 Task: Enable the option "SSIM computation" for "H.264/MPEG-4 Part 10/AVC encoder (x264 10-bit).
Action: Mouse moved to (94, 12)
Screenshot: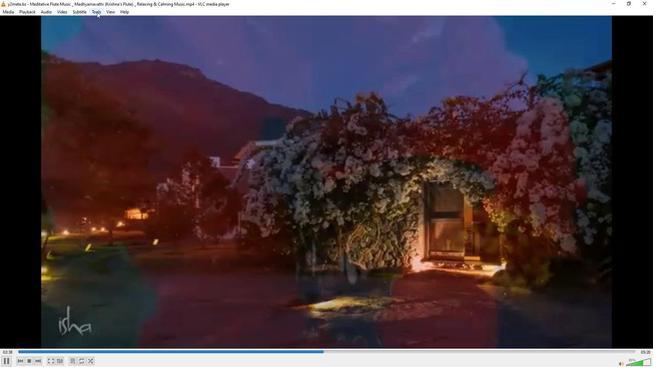 
Action: Mouse pressed left at (94, 12)
Screenshot: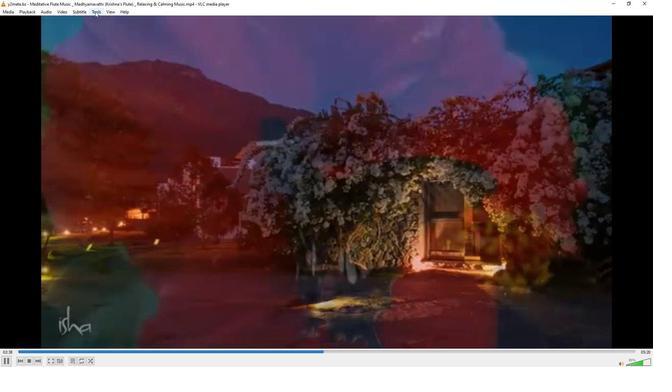 
Action: Mouse moved to (105, 92)
Screenshot: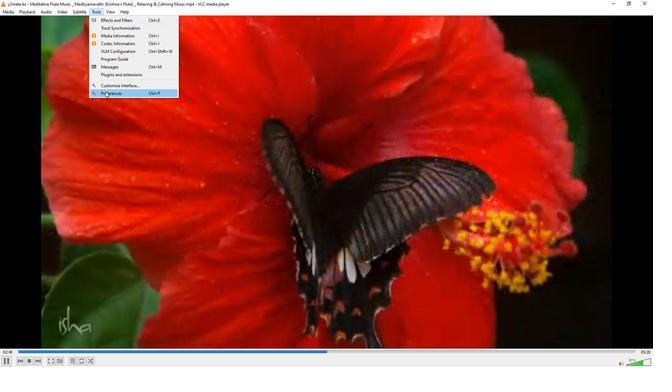 
Action: Mouse pressed left at (105, 92)
Screenshot: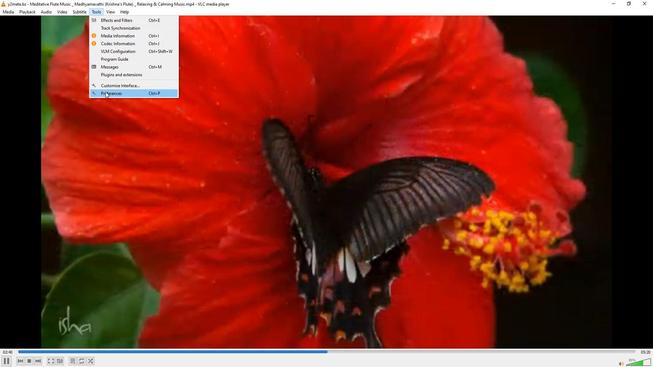 
Action: Mouse moved to (214, 300)
Screenshot: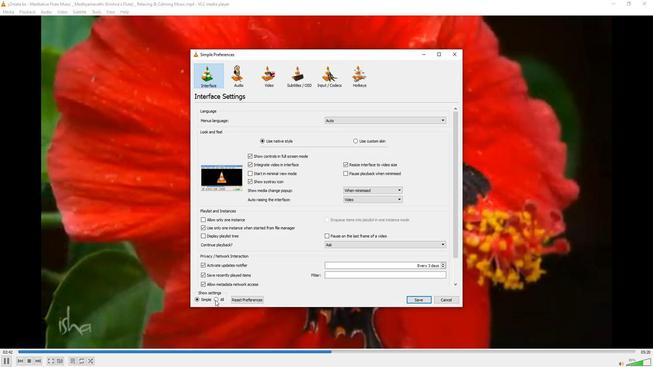 
Action: Mouse pressed left at (214, 300)
Screenshot: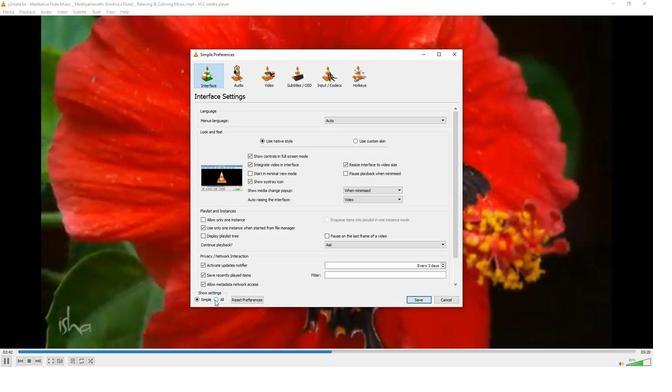 
Action: Mouse moved to (205, 232)
Screenshot: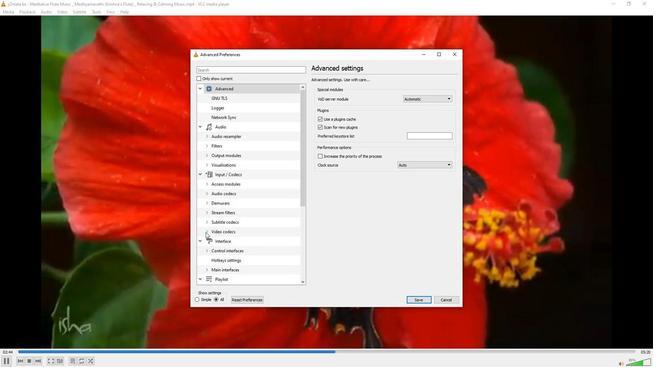 
Action: Mouse pressed left at (205, 232)
Screenshot: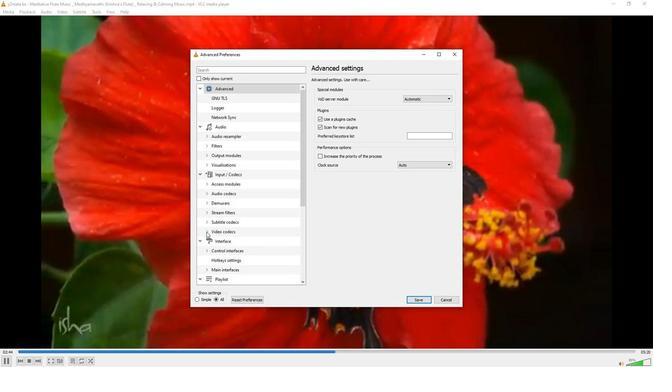 
Action: Mouse moved to (216, 260)
Screenshot: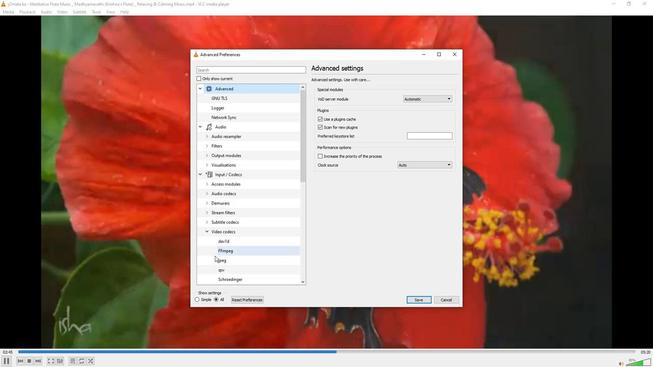 
Action: Mouse scrolled (216, 260) with delta (0, 0)
Screenshot: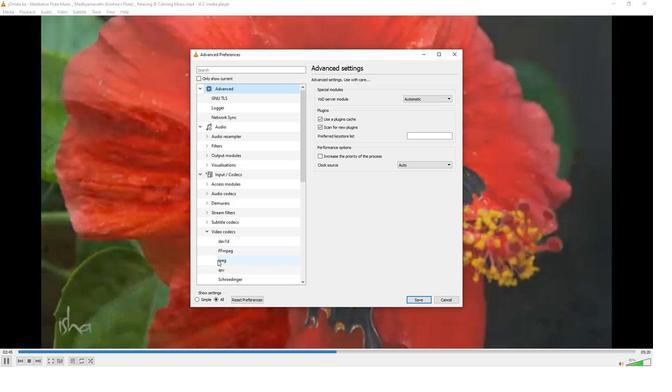 
Action: Mouse moved to (224, 274)
Screenshot: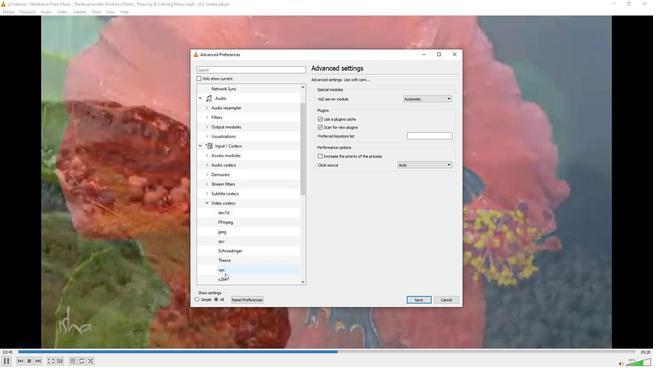 
Action: Mouse scrolled (224, 274) with delta (0, 0)
Screenshot: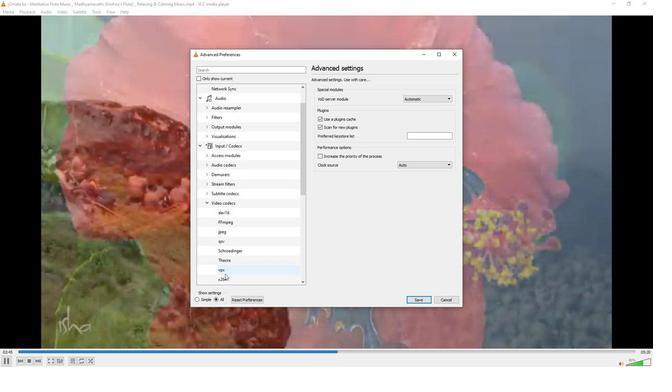 
Action: Mouse moved to (226, 258)
Screenshot: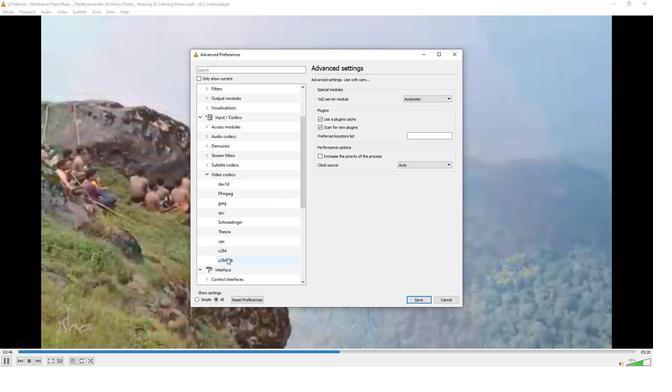 
Action: Mouse pressed left at (226, 258)
Screenshot: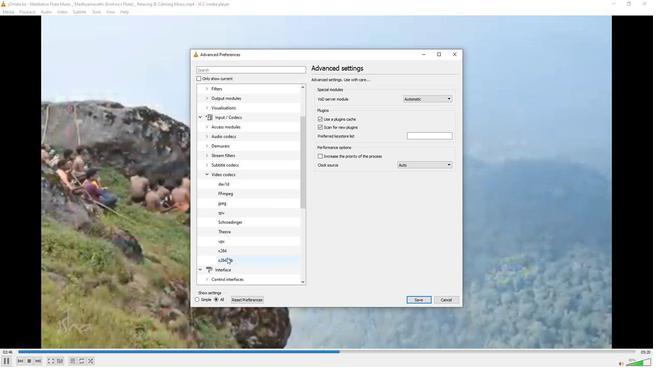 
Action: Mouse moved to (349, 241)
Screenshot: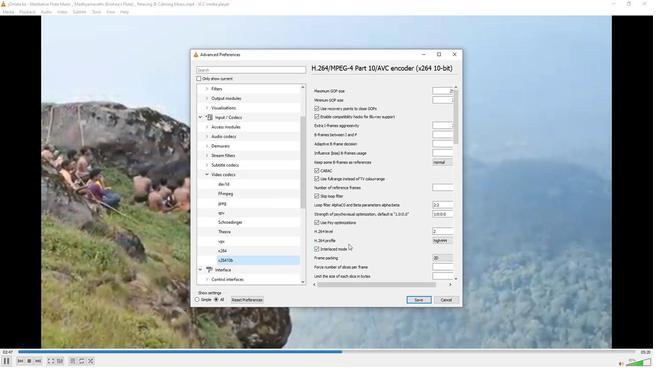 
Action: Mouse scrolled (349, 241) with delta (0, 0)
Screenshot: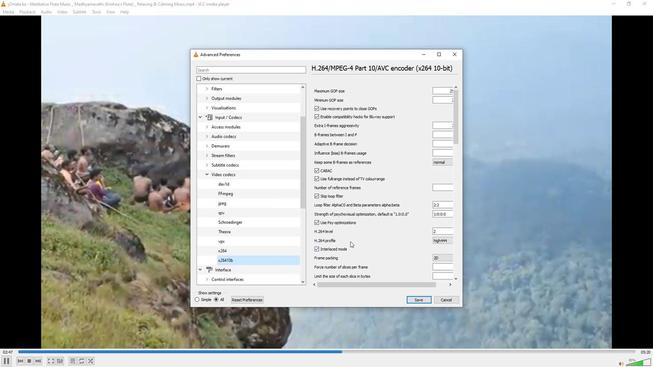 
Action: Mouse scrolled (349, 241) with delta (0, 0)
Screenshot: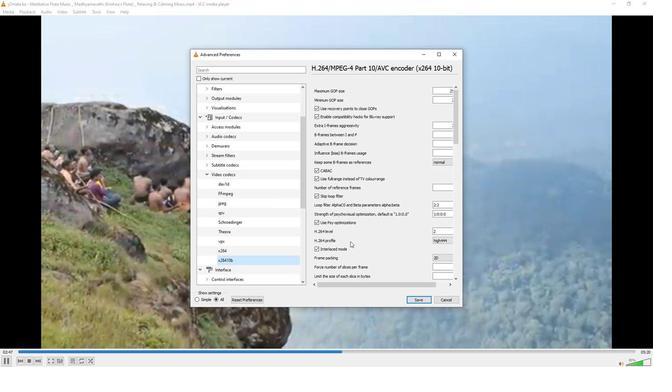 
Action: Mouse scrolled (349, 241) with delta (0, 0)
Screenshot: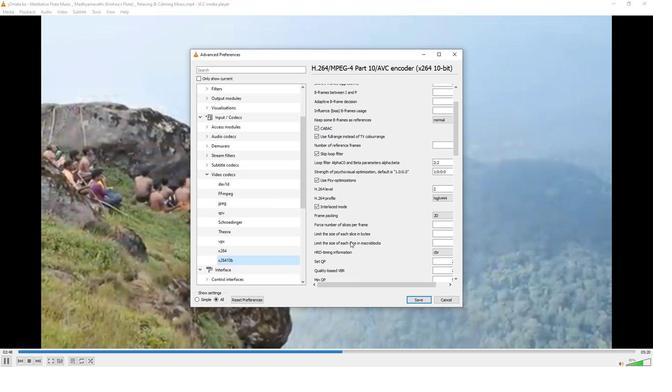 
Action: Mouse moved to (348, 241)
Screenshot: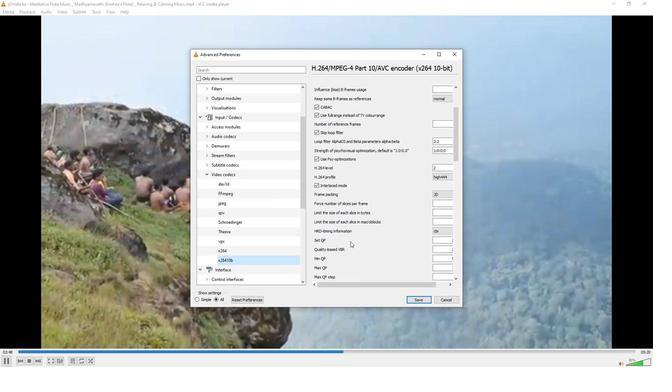 
Action: Mouse scrolled (348, 241) with delta (0, 0)
Screenshot: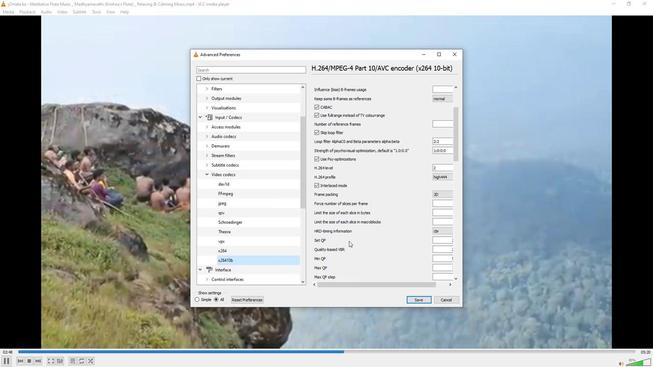 
Action: Mouse scrolled (348, 241) with delta (0, 0)
Screenshot: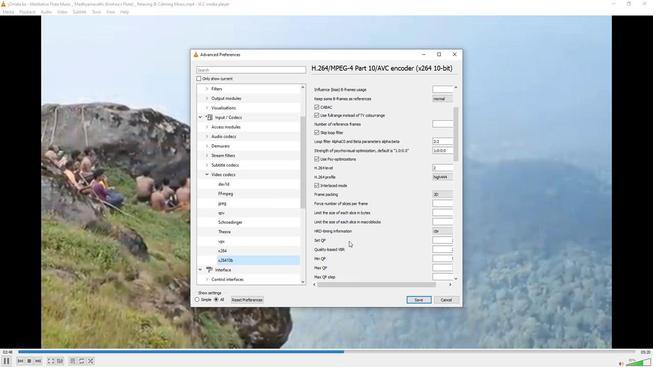
Action: Mouse moved to (348, 241)
Screenshot: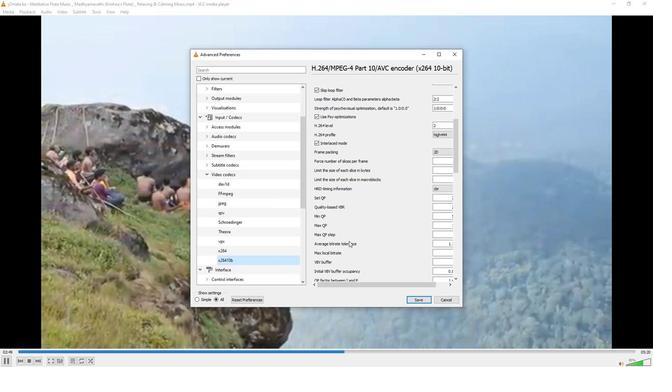 
Action: Mouse scrolled (348, 240) with delta (0, 0)
Screenshot: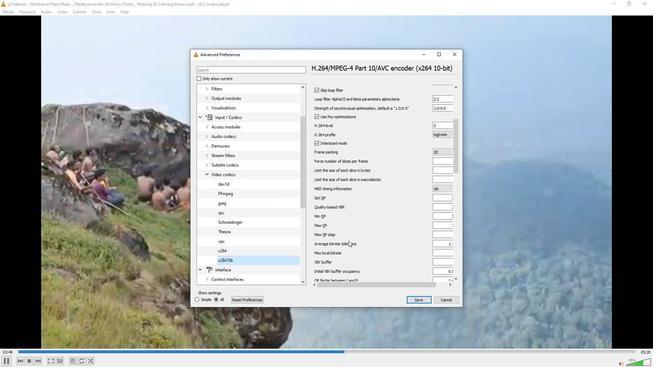 
Action: Mouse scrolled (348, 240) with delta (0, 0)
Screenshot: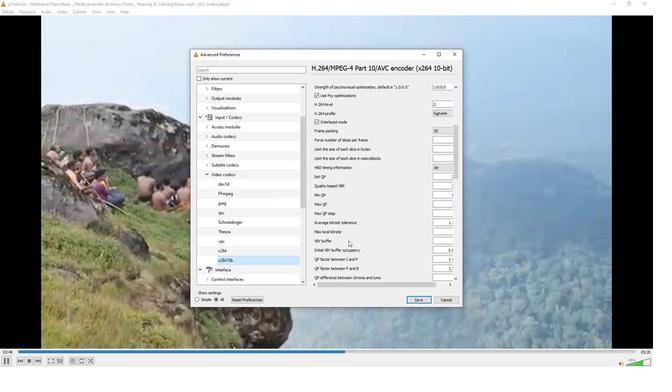 
Action: Mouse scrolled (348, 240) with delta (0, 0)
Screenshot: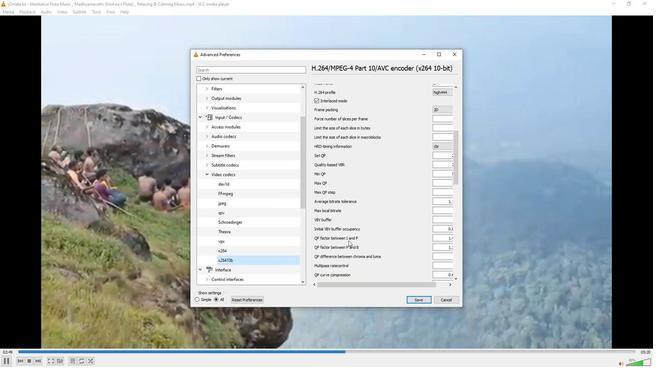 
Action: Mouse scrolled (348, 240) with delta (0, 0)
Screenshot: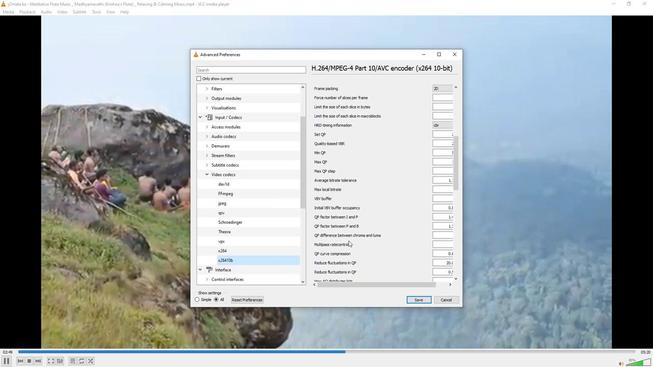 
Action: Mouse scrolled (348, 240) with delta (0, 0)
Screenshot: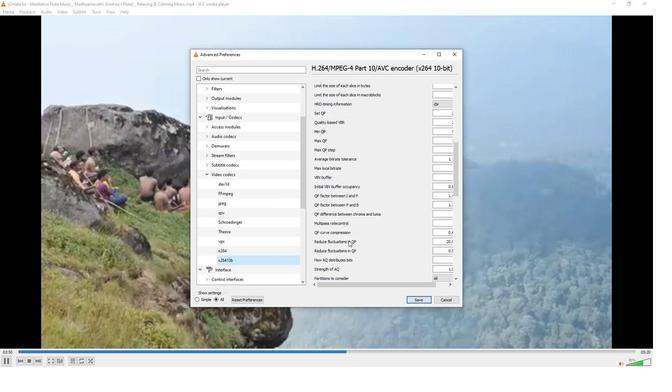 
Action: Mouse scrolled (348, 240) with delta (0, 0)
Screenshot: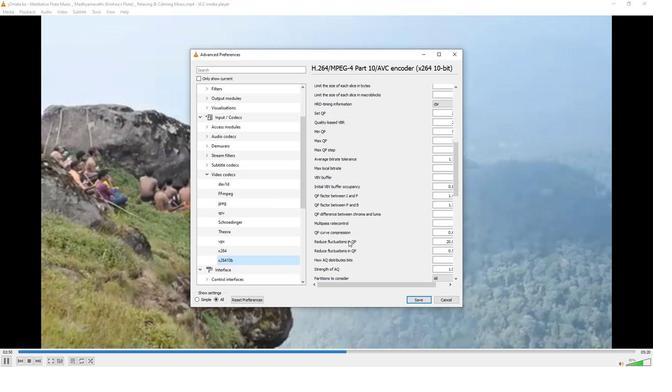 
Action: Mouse scrolled (348, 240) with delta (0, 0)
Screenshot: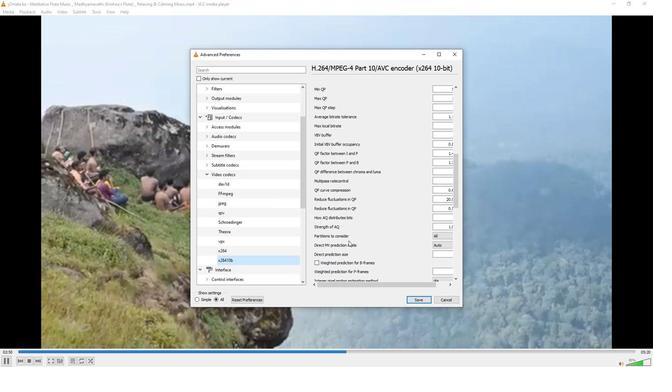 
Action: Mouse scrolled (348, 240) with delta (0, 0)
Screenshot: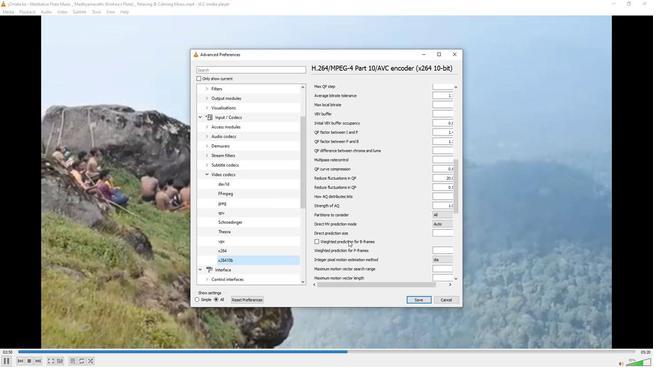 
Action: Mouse scrolled (348, 240) with delta (0, 0)
Screenshot: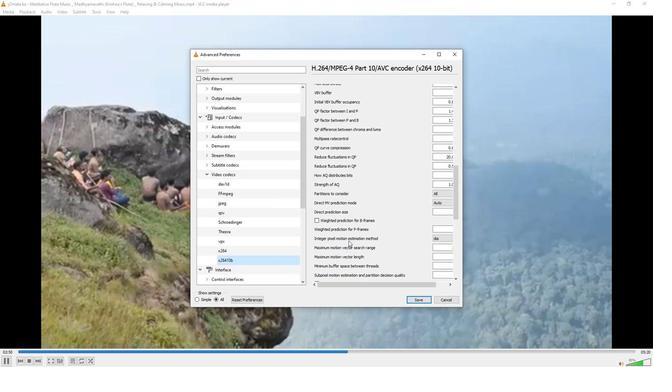 
Action: Mouse scrolled (348, 240) with delta (0, 0)
Screenshot: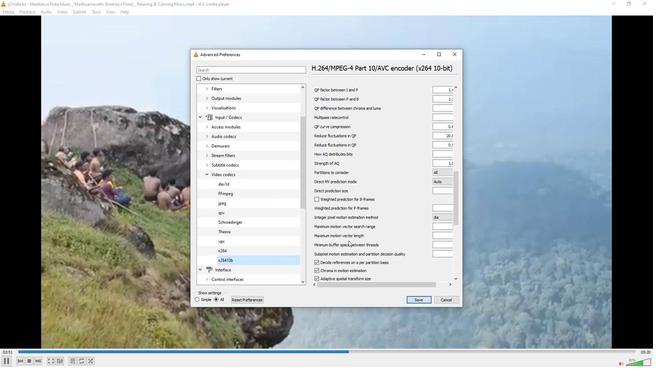 
Action: Mouse scrolled (348, 240) with delta (0, 0)
Screenshot: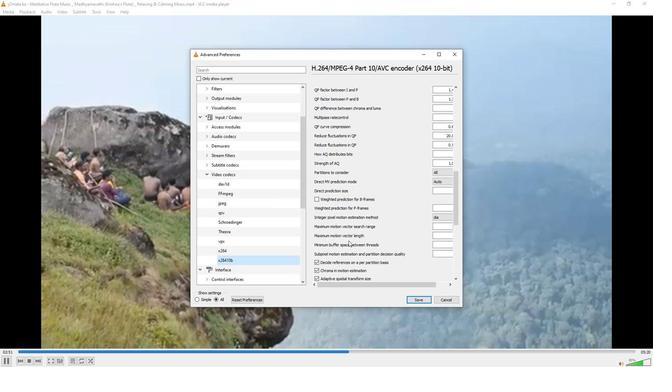 
Action: Mouse scrolled (348, 240) with delta (0, 0)
Screenshot: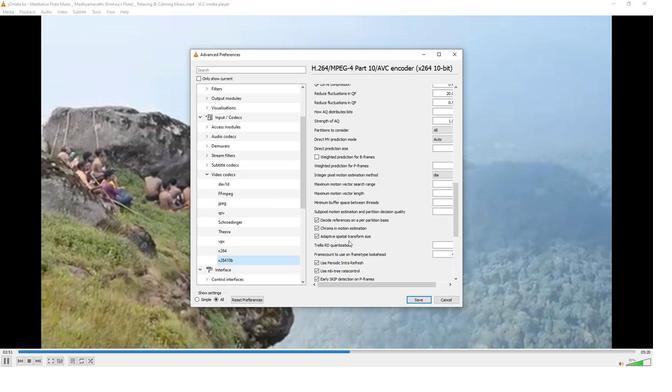 
Action: Mouse scrolled (348, 240) with delta (0, 0)
Screenshot: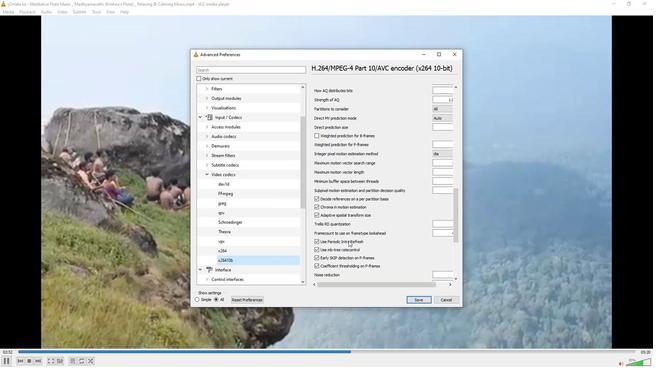 
Action: Mouse scrolled (348, 240) with delta (0, 0)
Screenshot: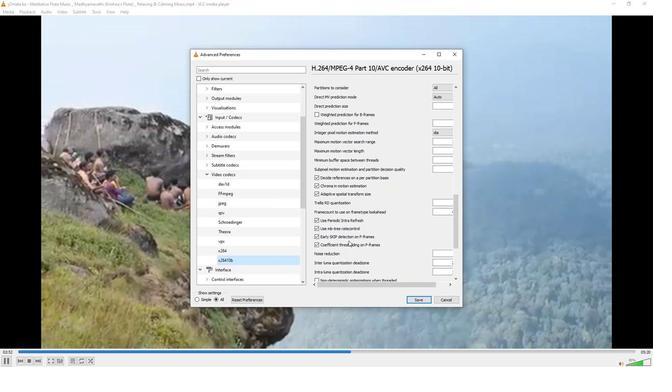 
Action: Mouse scrolled (348, 240) with delta (0, 0)
Screenshot: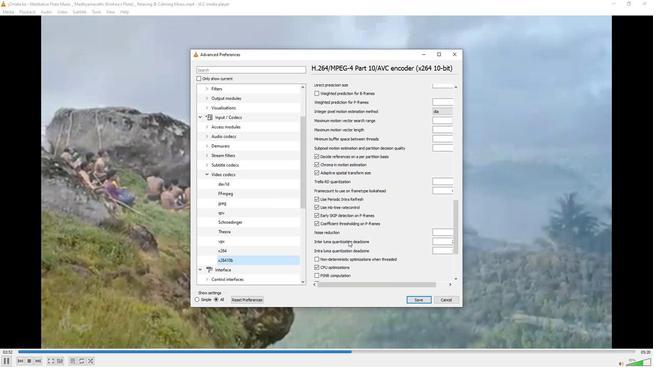 
Action: Mouse moved to (314, 262)
Screenshot: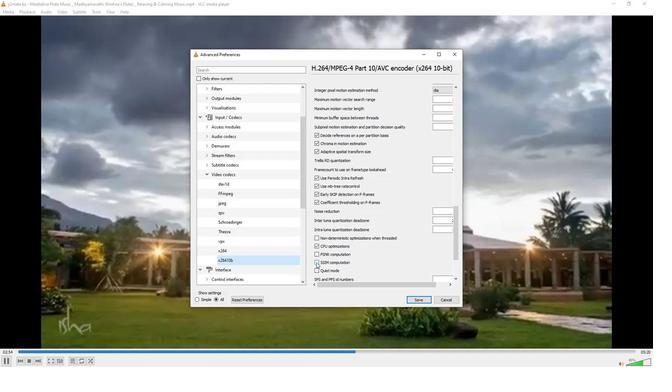
Action: Mouse pressed left at (314, 262)
Screenshot: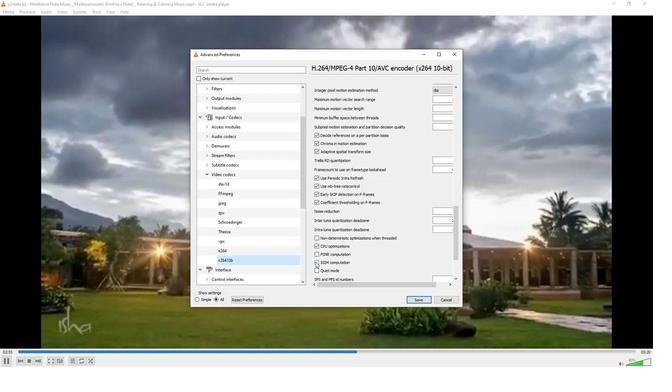 
